 Task: In the  document Renewableenergy.htmlMake this file  'available offline' Check 'Vision History' View the  non- printing characters
Action: Mouse moved to (425, 405)
Screenshot: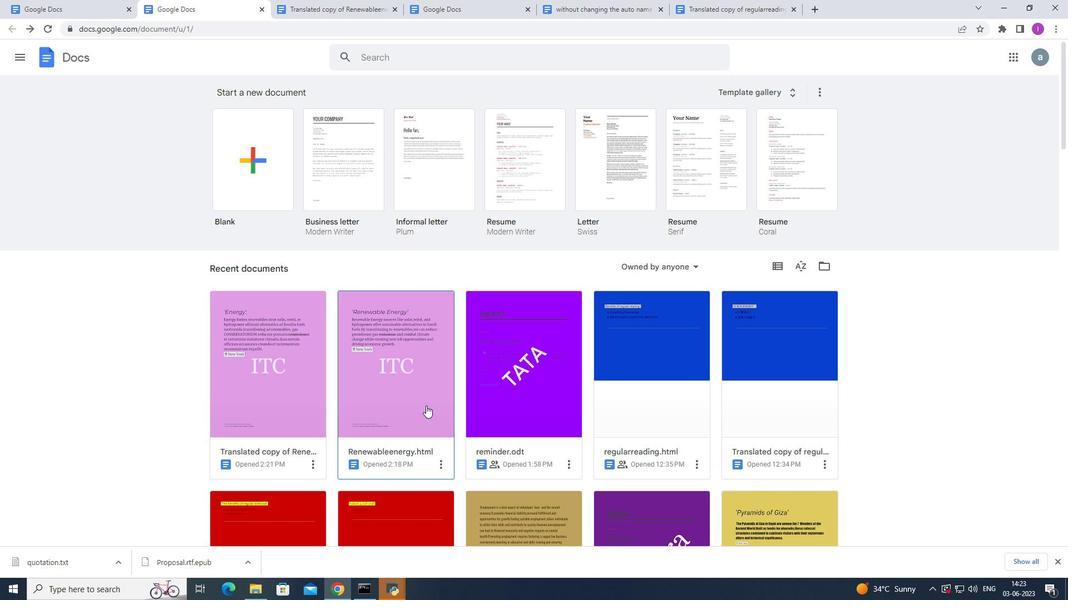 
Action: Mouse pressed left at (425, 405)
Screenshot: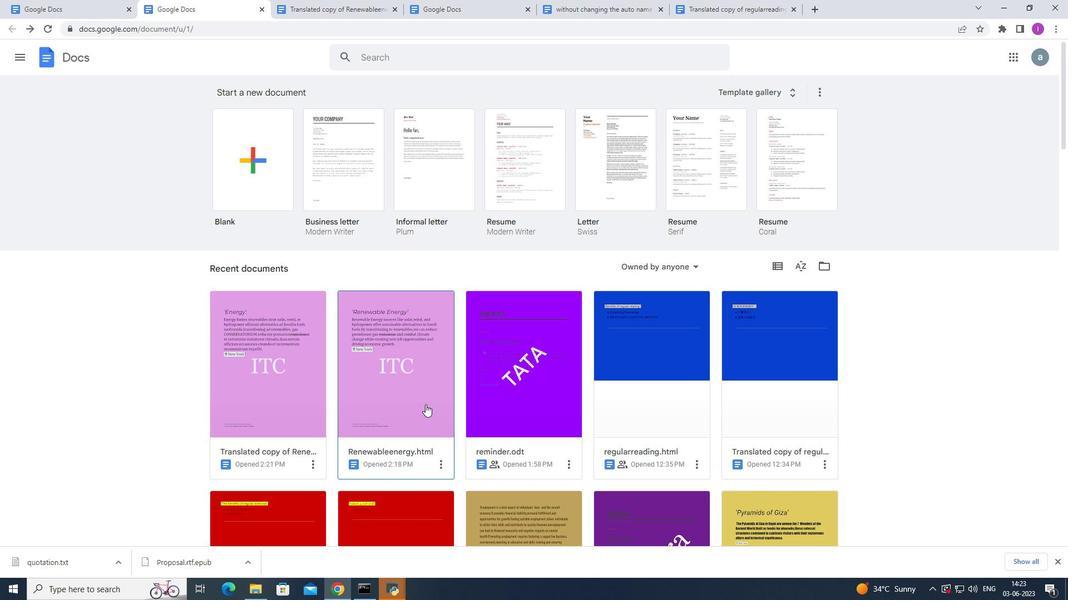 
Action: Mouse moved to (45, 65)
Screenshot: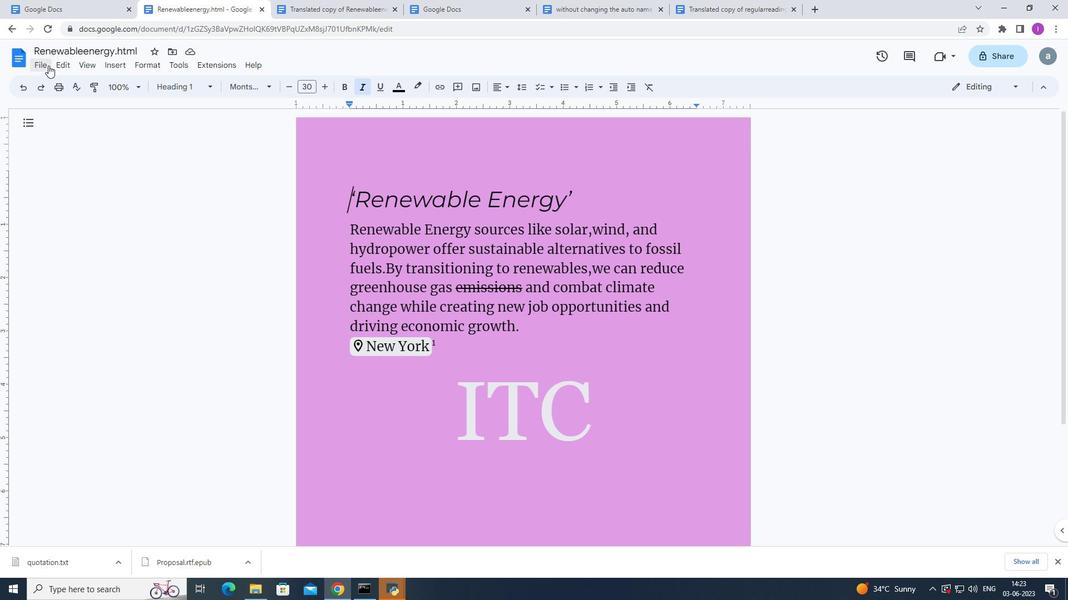 
Action: Mouse pressed left at (45, 65)
Screenshot: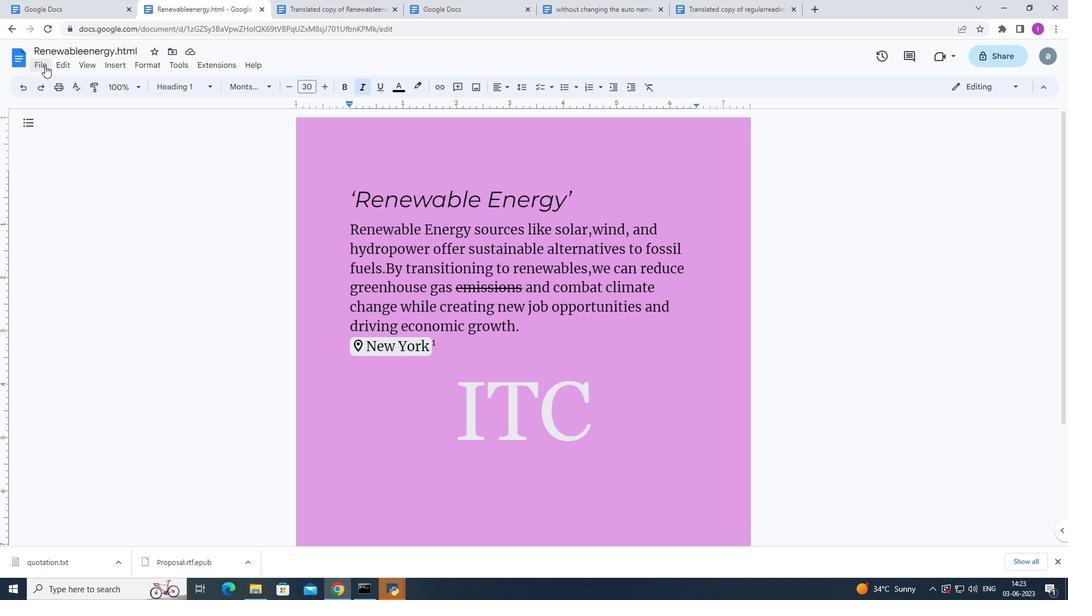 
Action: Mouse moved to (102, 304)
Screenshot: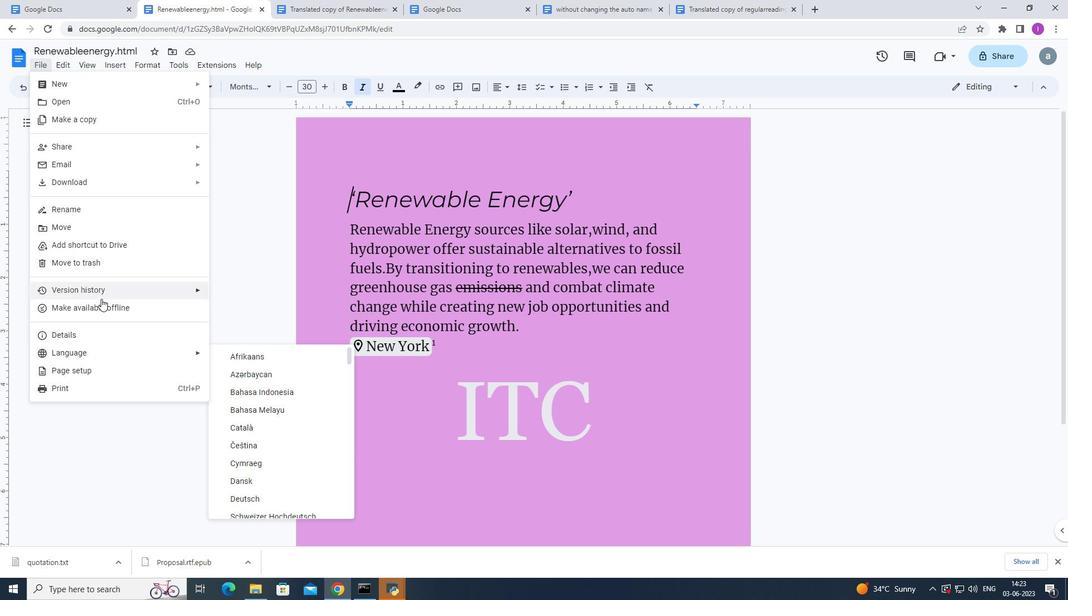 
Action: Mouse pressed left at (102, 304)
Screenshot: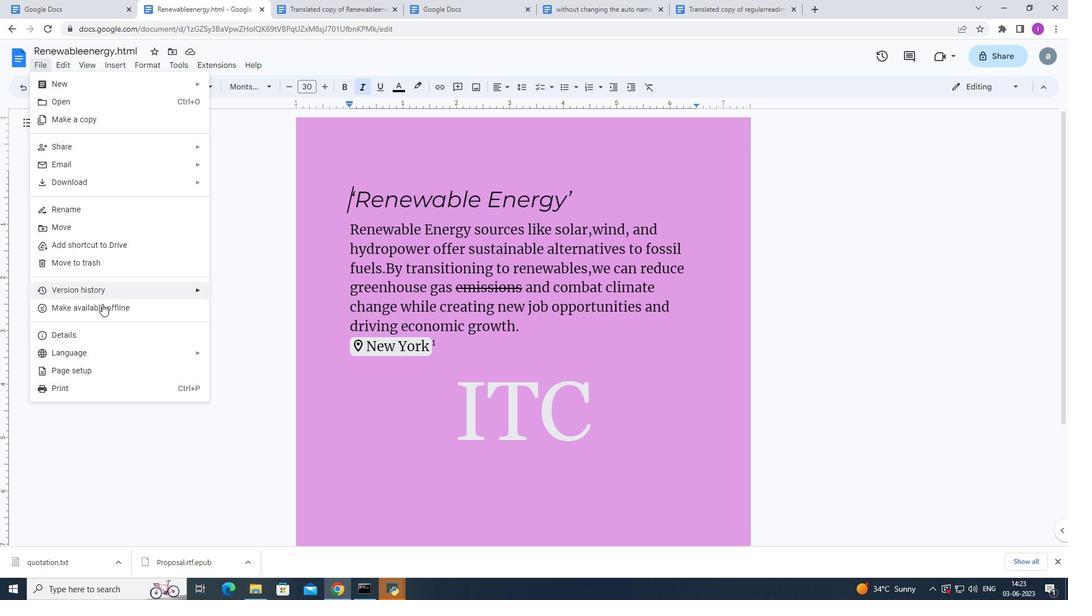 
Action: Mouse moved to (45, 66)
Screenshot: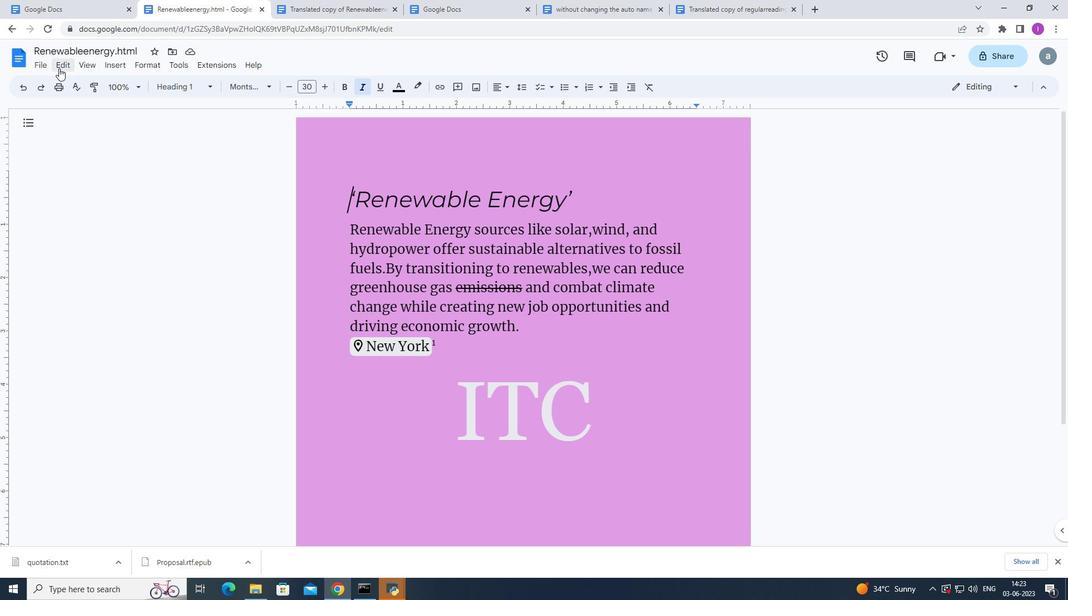 
Action: Mouse pressed left at (45, 66)
Screenshot: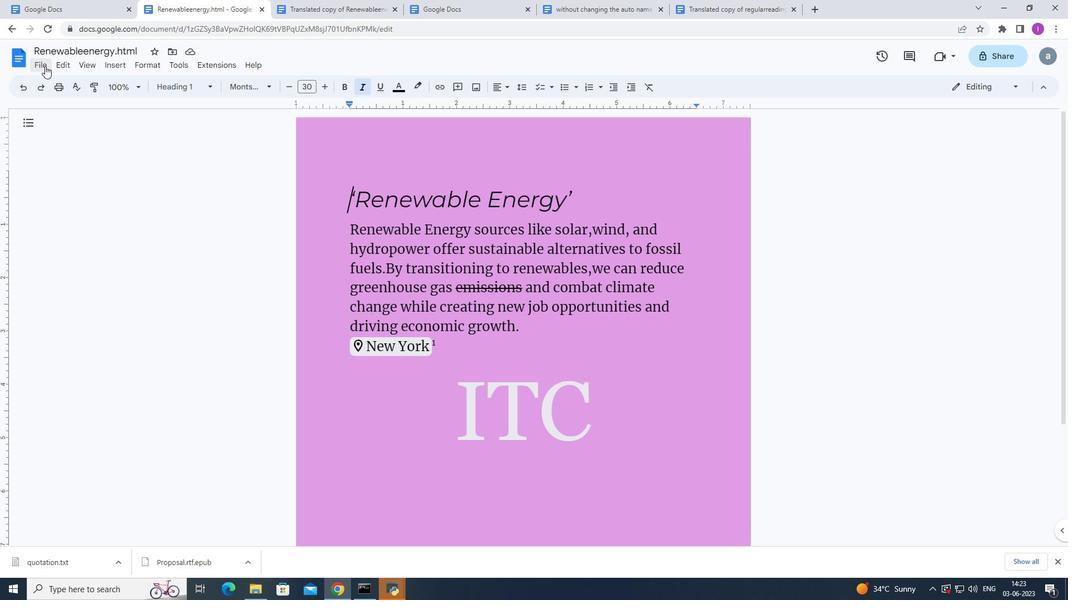 
Action: Mouse moved to (233, 313)
Screenshot: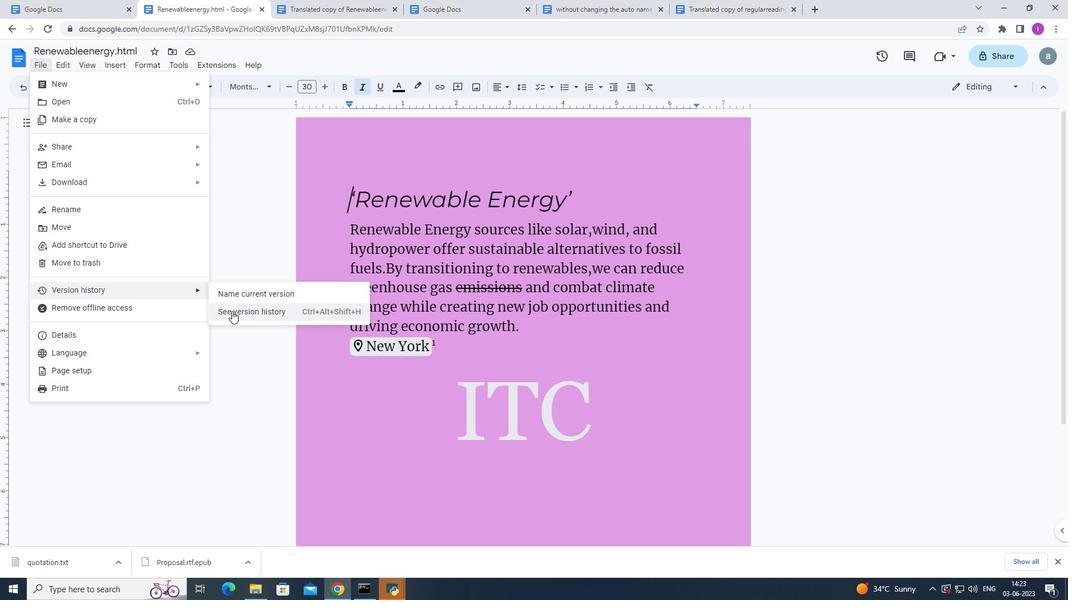 
Action: Mouse pressed left at (233, 313)
Screenshot: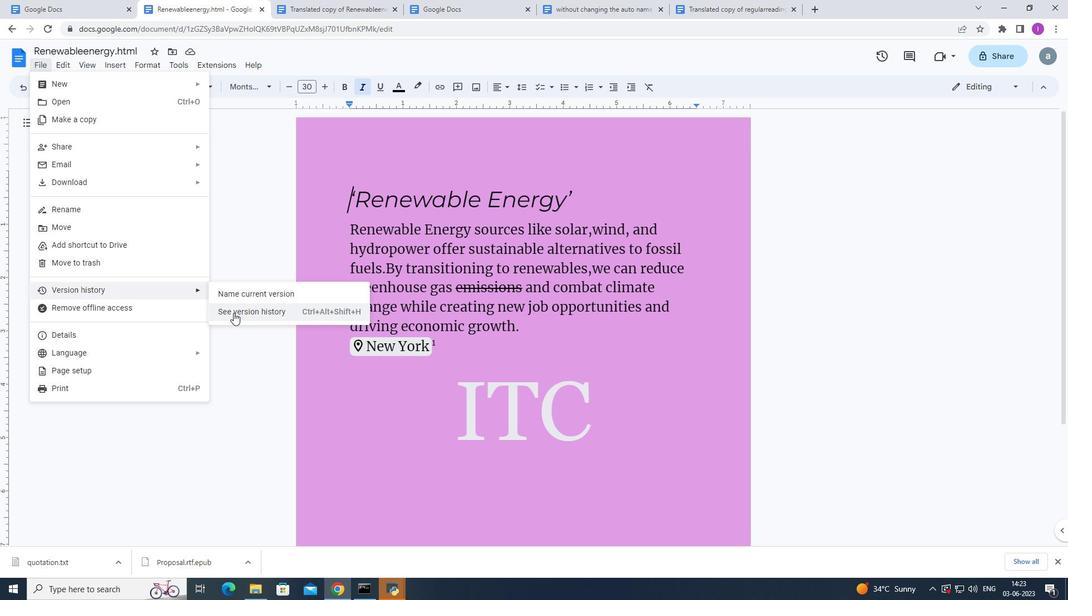 
Action: Mouse pressed left at (233, 313)
Screenshot: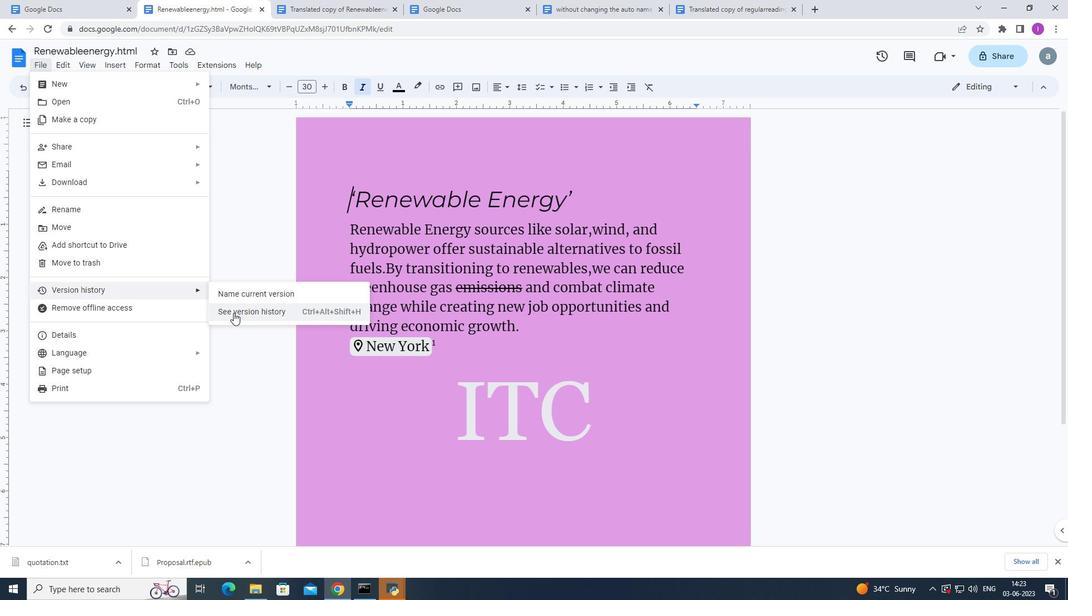 
Action: Mouse moved to (7, 26)
Screenshot: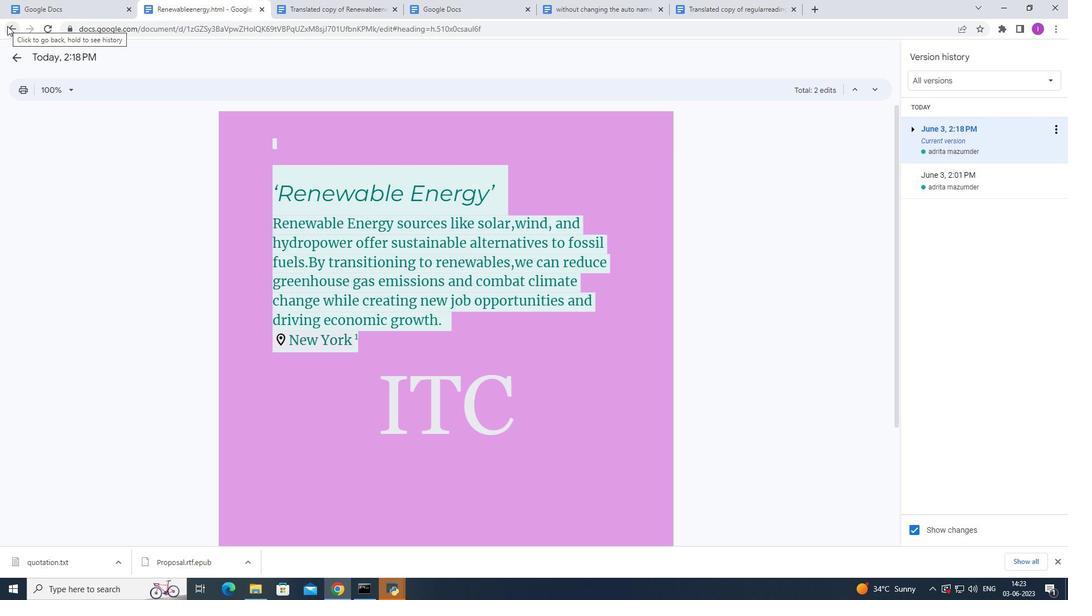 
Action: Mouse pressed left at (7, 26)
Screenshot: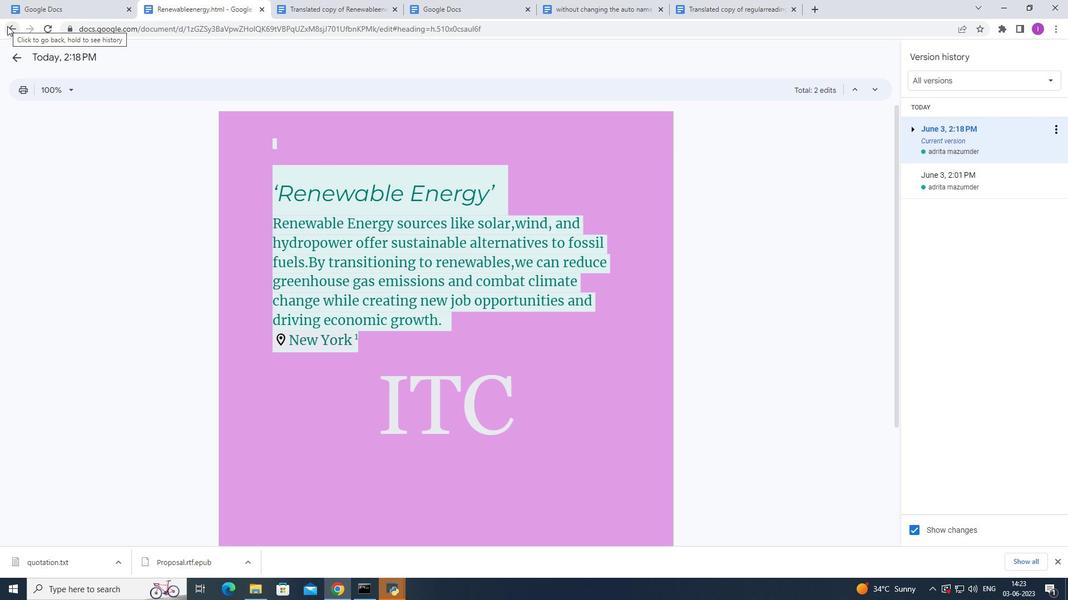 
Action: Mouse moved to (283, 322)
Screenshot: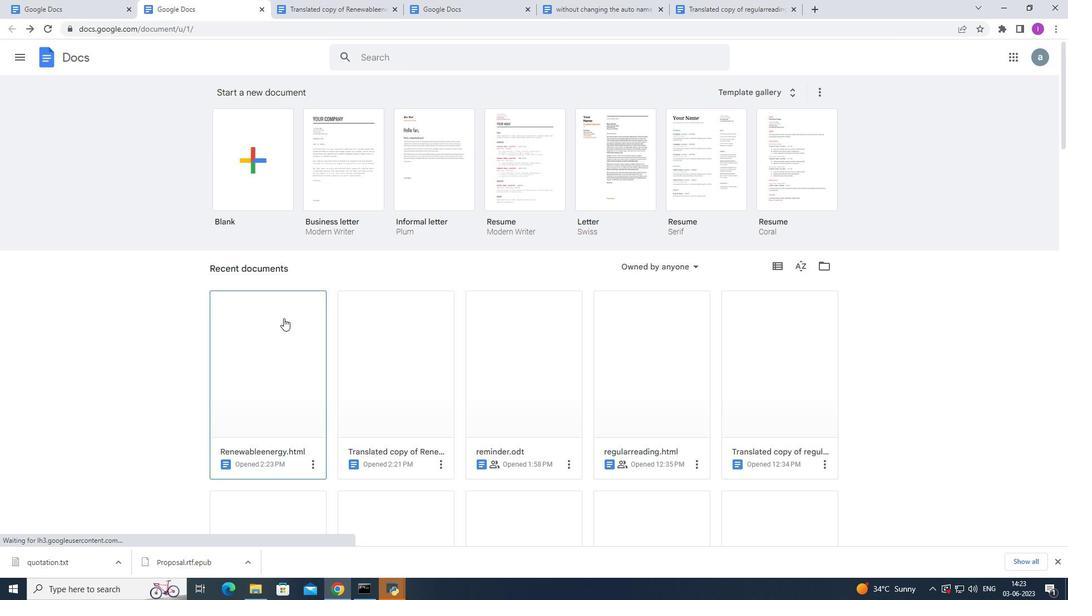 
Action: Mouse pressed left at (283, 322)
Screenshot: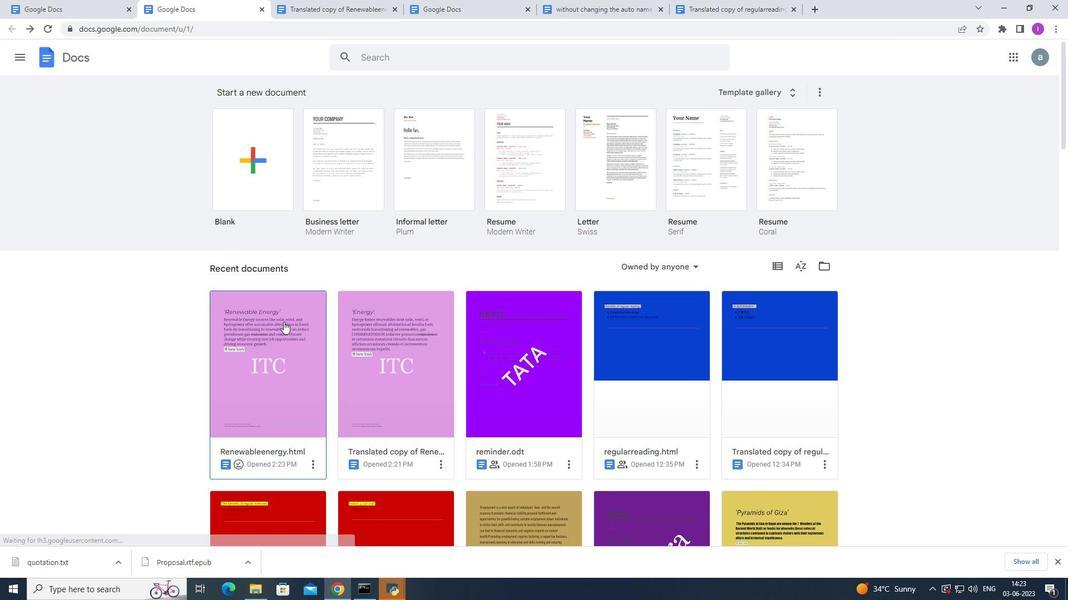 
Action: Mouse pressed left at (283, 322)
Screenshot: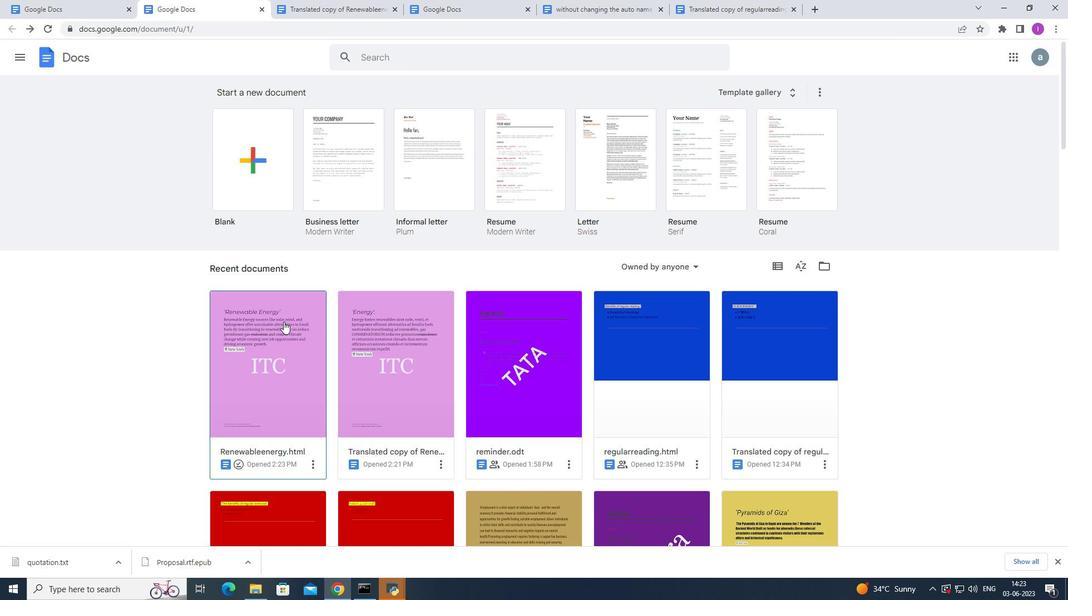 
Action: Mouse moved to (145, 66)
Screenshot: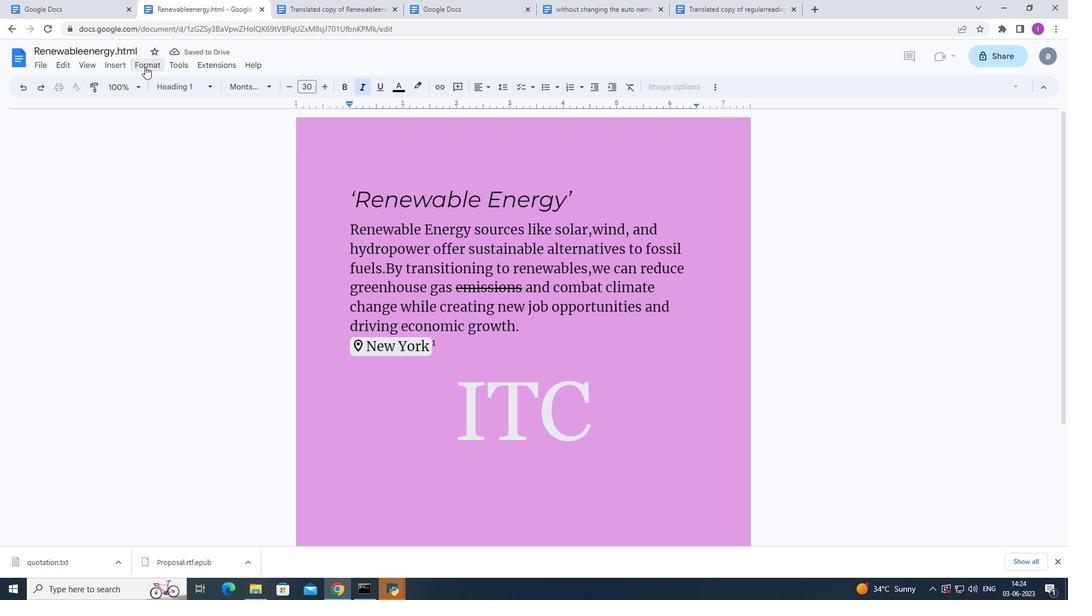 
Action: Mouse pressed left at (145, 66)
Screenshot: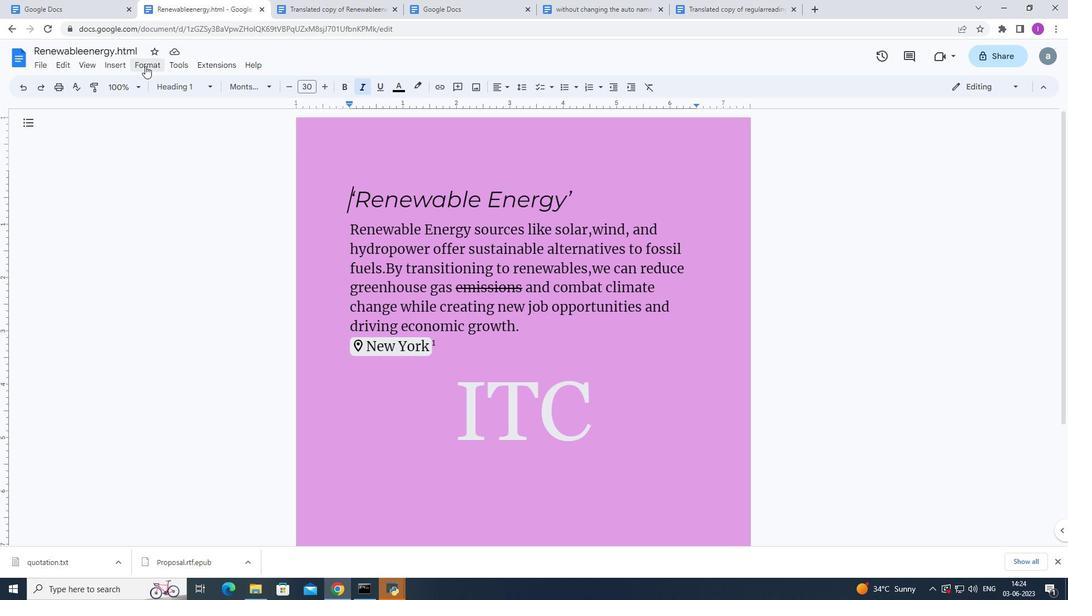 
Action: Mouse moved to (129, 183)
Screenshot: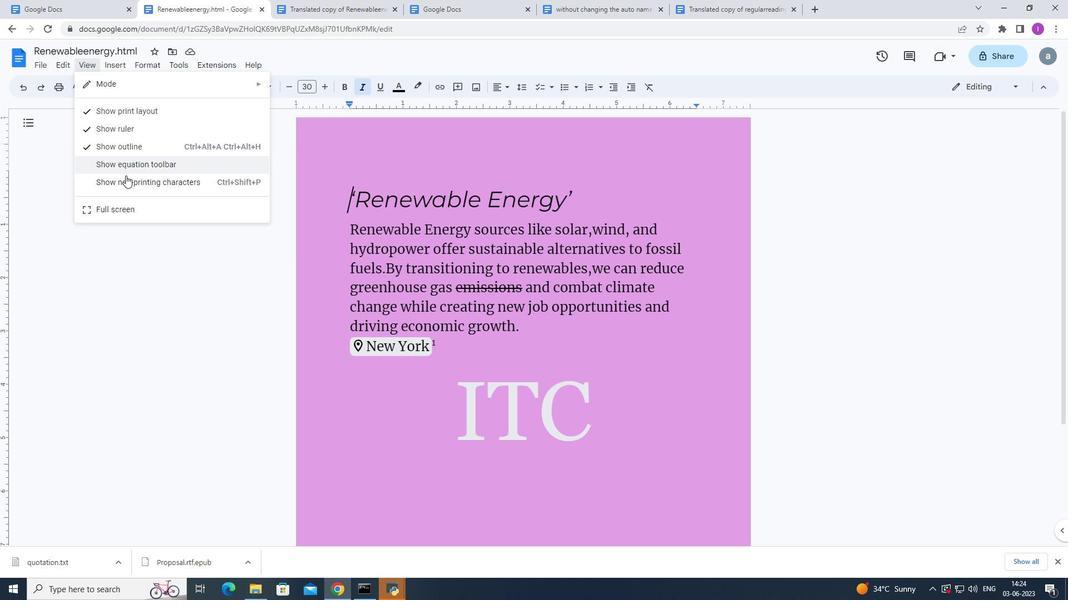 
Action: Mouse pressed left at (129, 183)
Screenshot: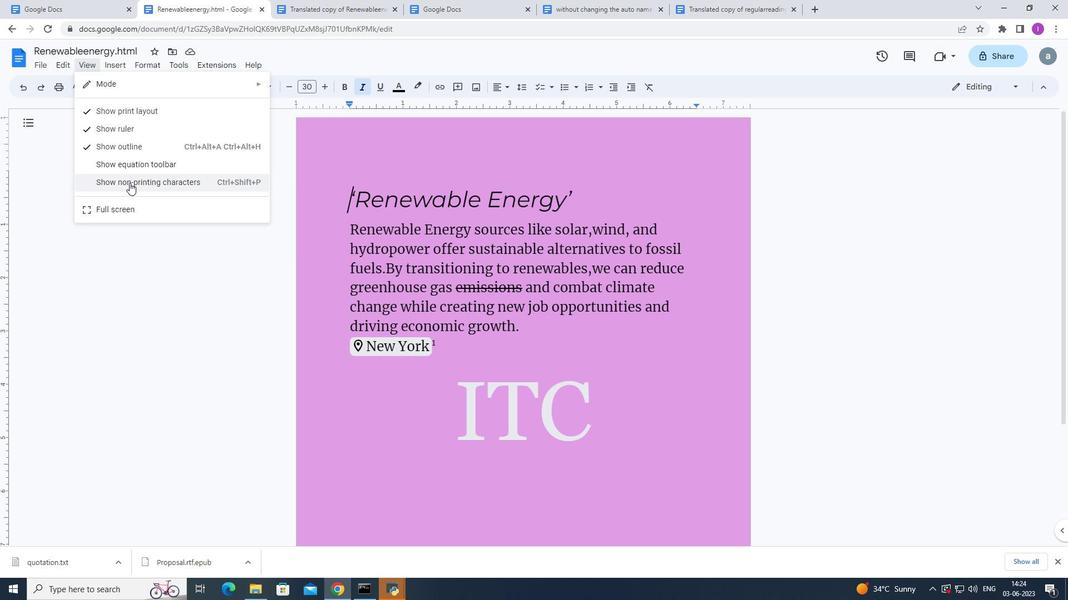 
Action: Mouse moved to (261, 213)
Screenshot: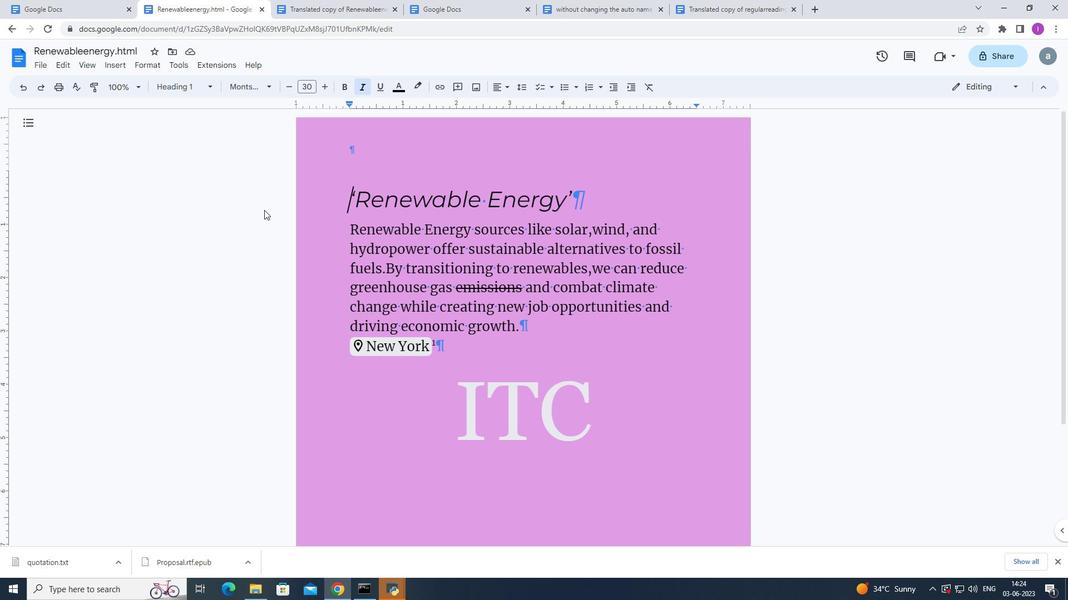 
